Task: Select the file "Soundfont" for "FluidSynth MIDI synthesizer".
Action: Mouse moved to (119, 15)
Screenshot: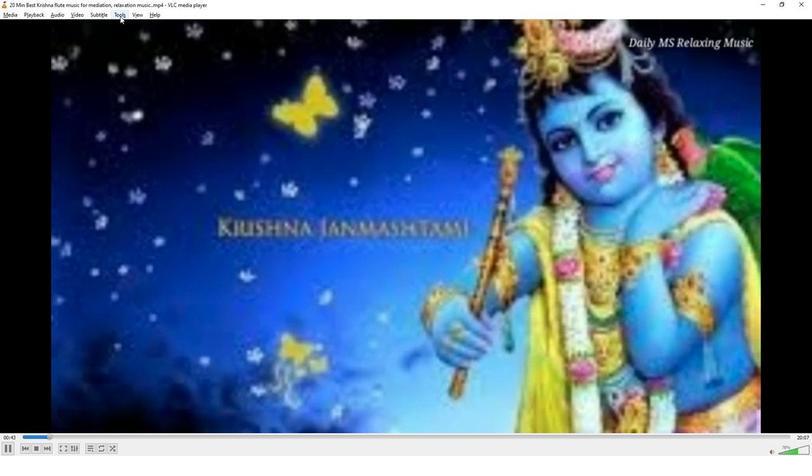 
Action: Mouse pressed left at (119, 15)
Screenshot: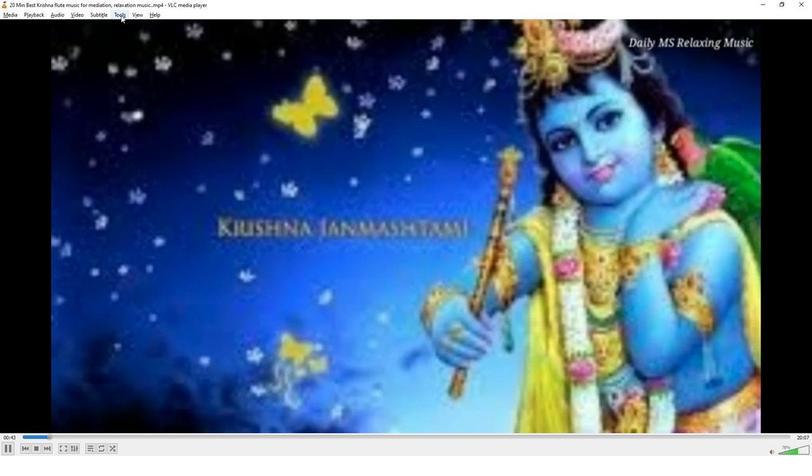 
Action: Mouse moved to (127, 114)
Screenshot: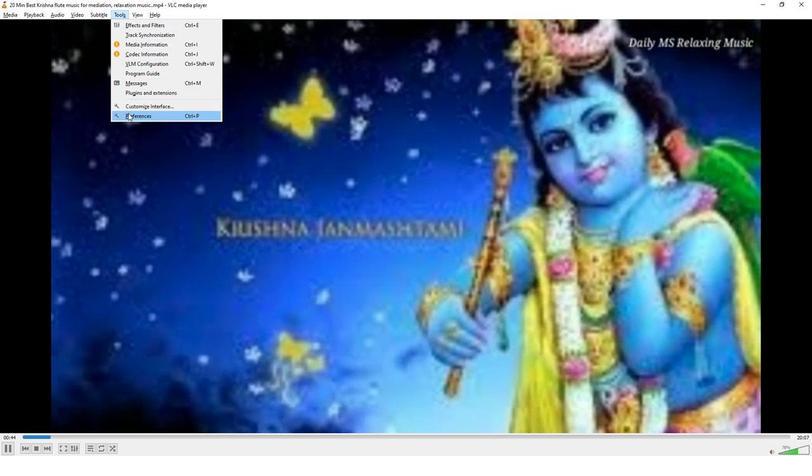 
Action: Mouse pressed left at (127, 114)
Screenshot: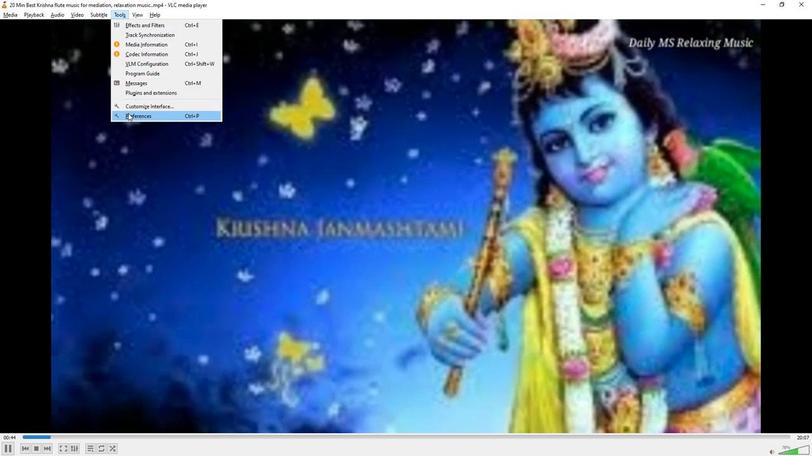 
Action: Mouse moved to (270, 373)
Screenshot: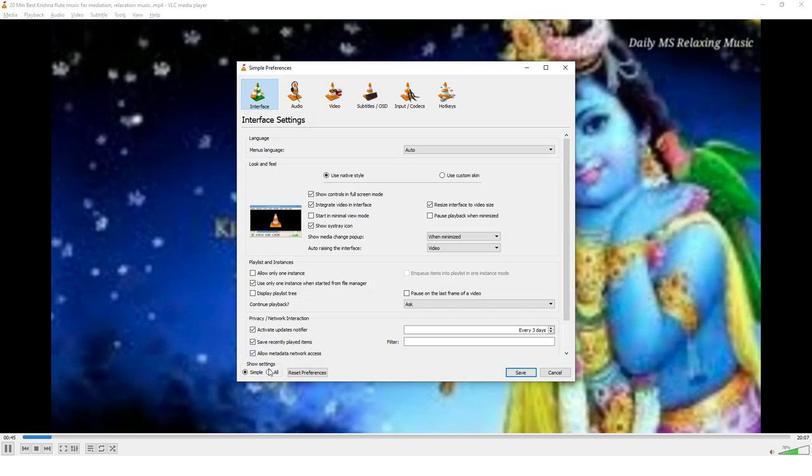 
Action: Mouse pressed left at (270, 373)
Screenshot: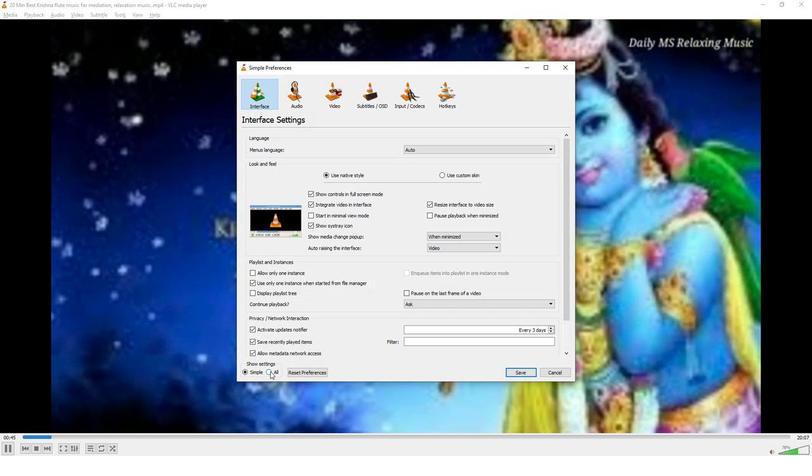 
Action: Mouse moved to (255, 243)
Screenshot: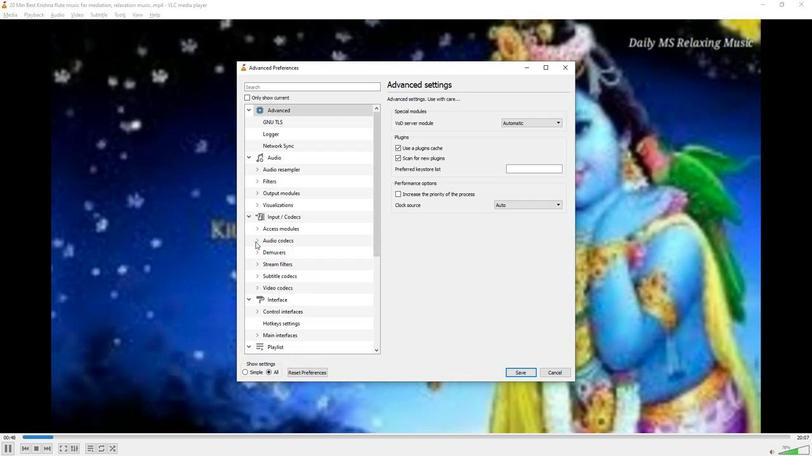 
Action: Mouse pressed left at (255, 243)
Screenshot: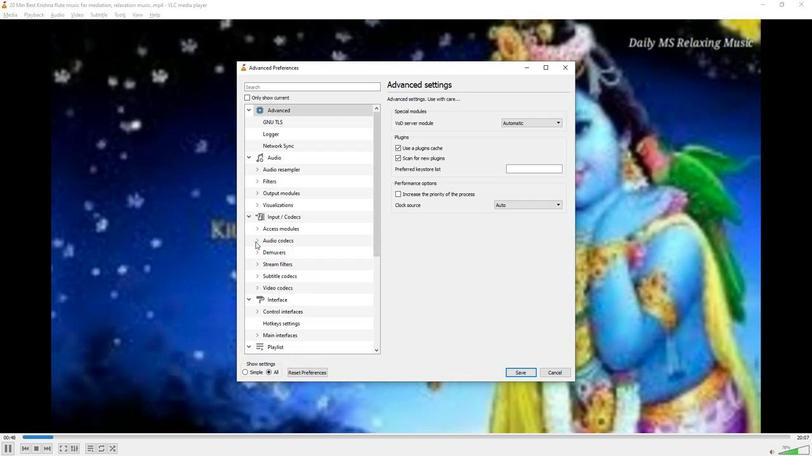 
Action: Mouse moved to (270, 276)
Screenshot: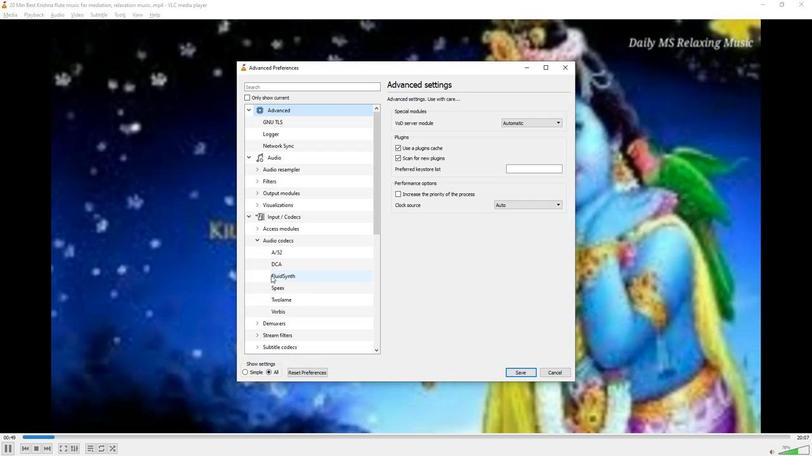 
Action: Mouse pressed left at (270, 276)
Screenshot: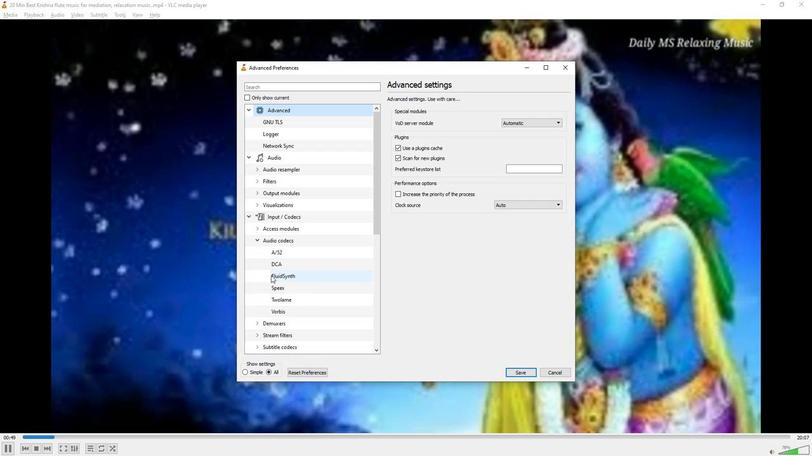 
Action: Mouse moved to (550, 118)
Screenshot: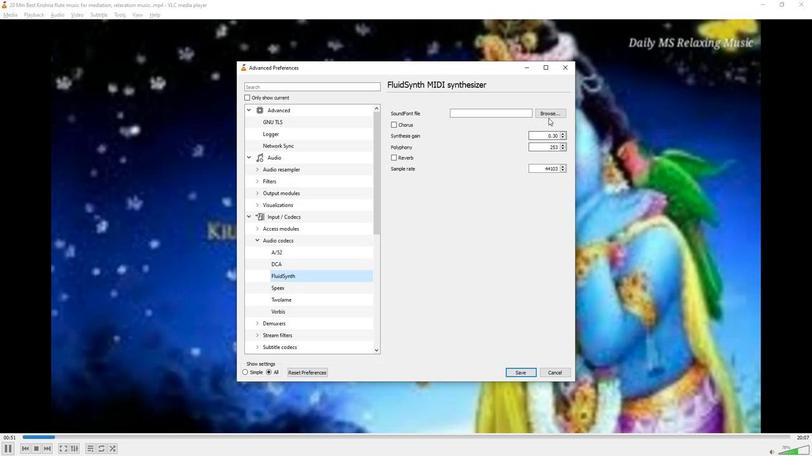 
Action: Mouse pressed left at (550, 118)
Screenshot: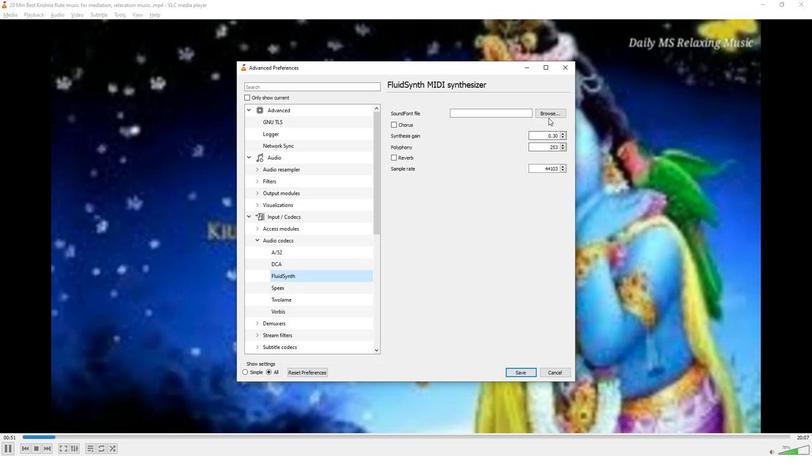 
Action: Mouse moved to (486, 135)
Screenshot: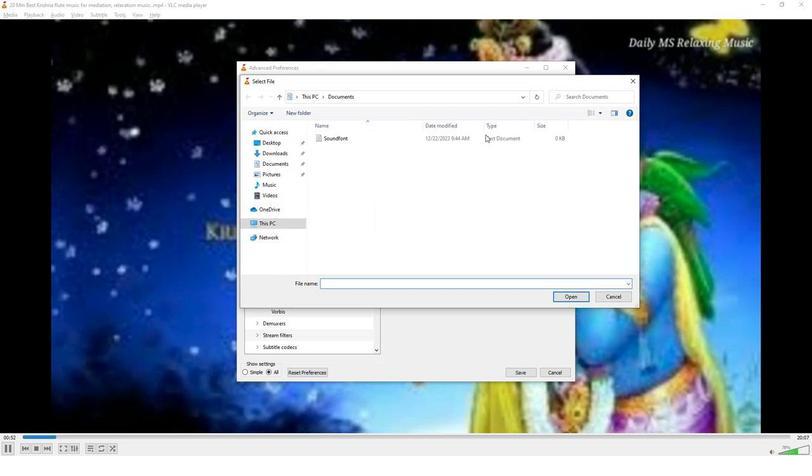 
Action: Mouse pressed left at (486, 135)
Screenshot: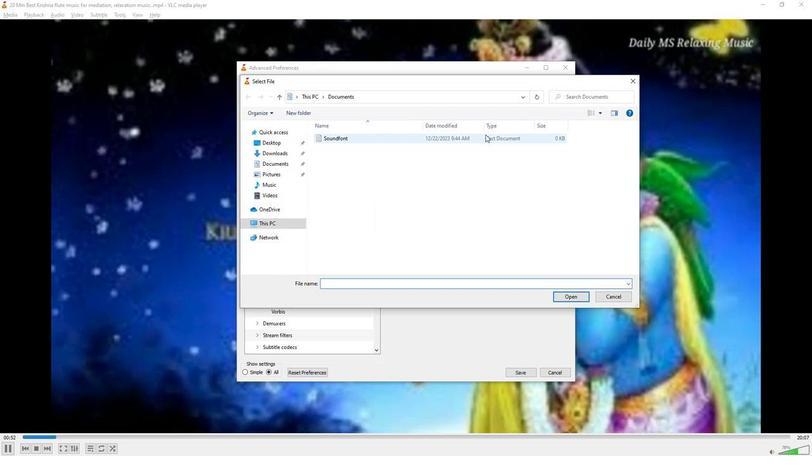 
Action: Mouse moved to (447, 180)
Screenshot: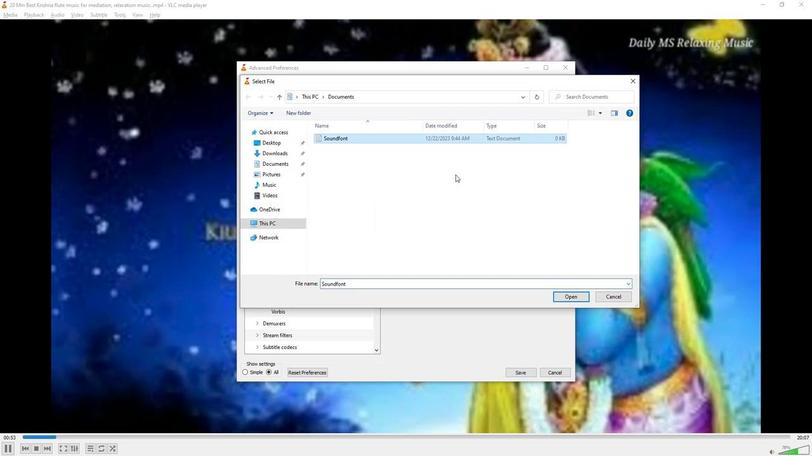 
